 Task: Unmerge all cells from A1 to C10.
Action: Mouse moved to (61, 189)
Screenshot: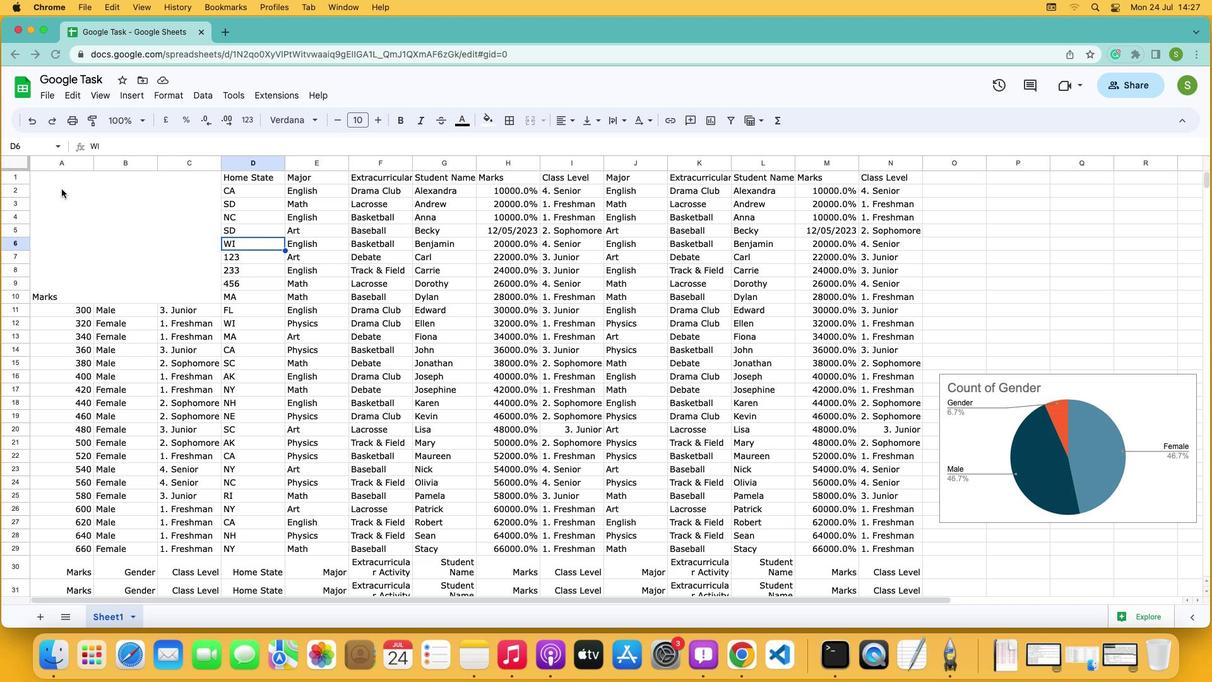 
Action: Mouse pressed left at (61, 189)
Screenshot: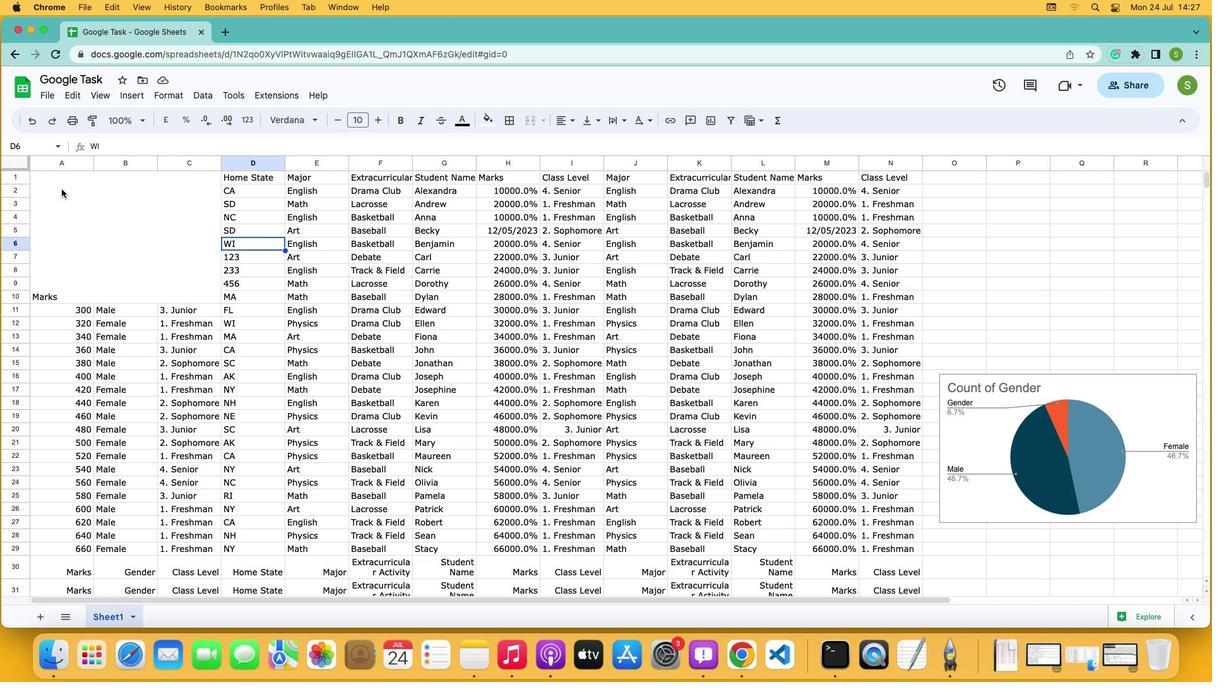 
Action: Mouse moved to (36, 175)
Screenshot: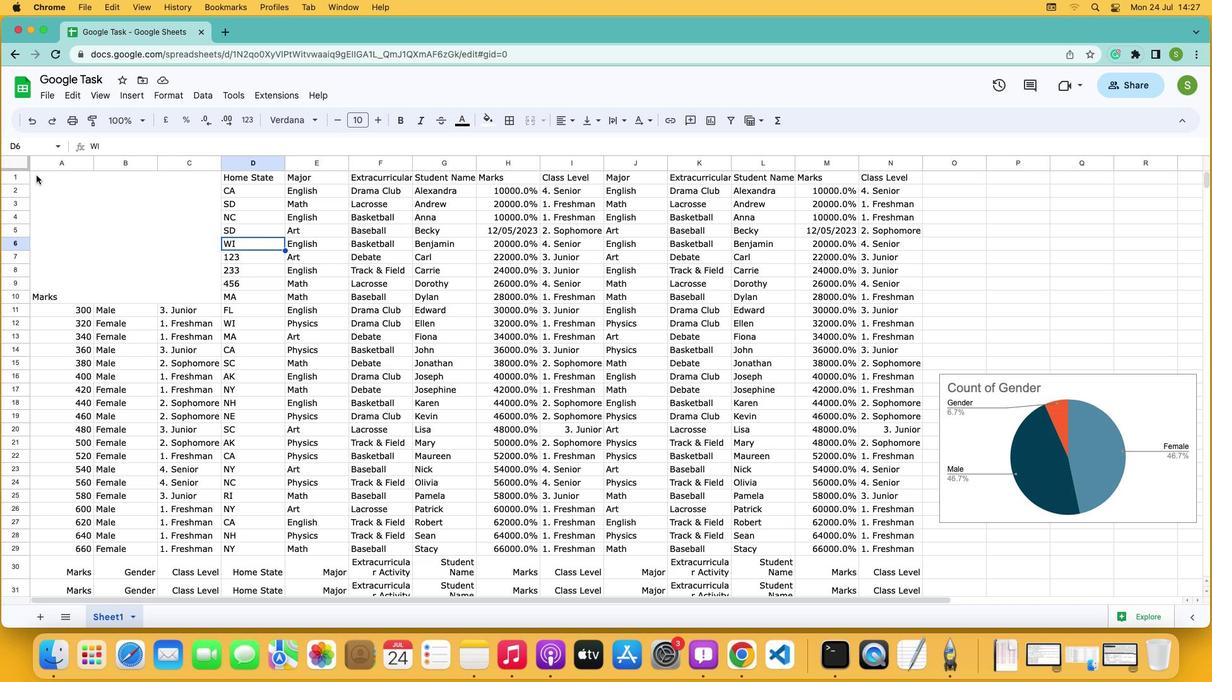 
Action: Mouse pressed left at (36, 175)
Screenshot: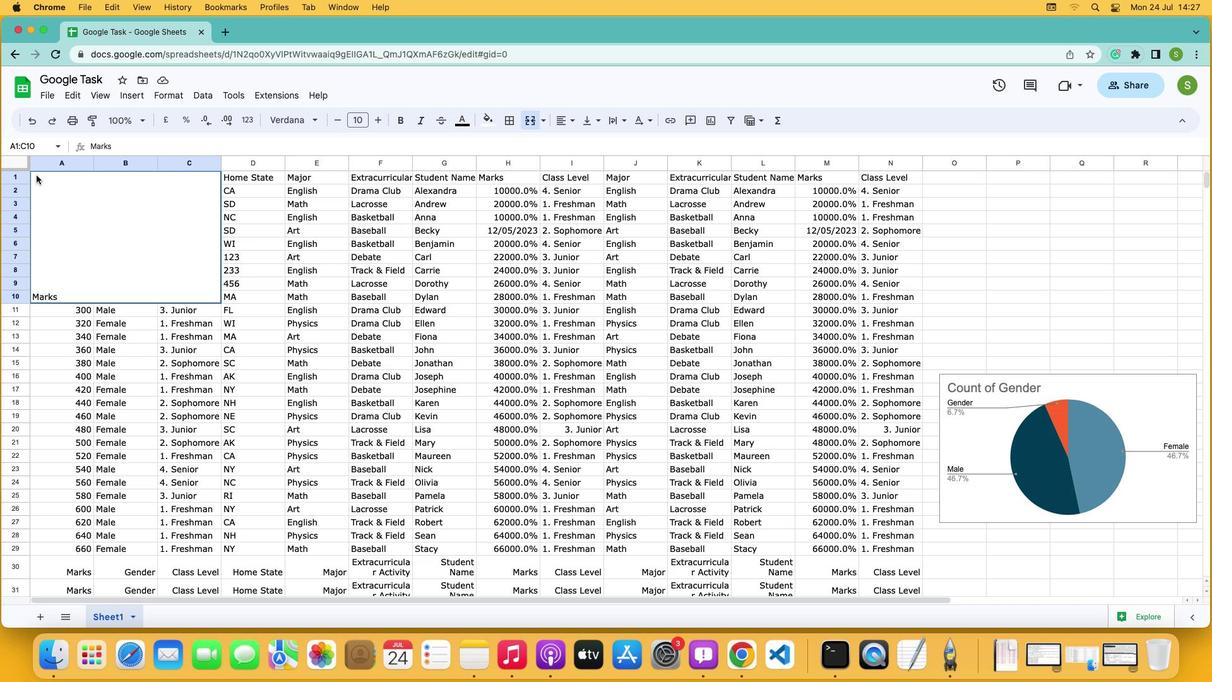
Action: Mouse moved to (546, 120)
Screenshot: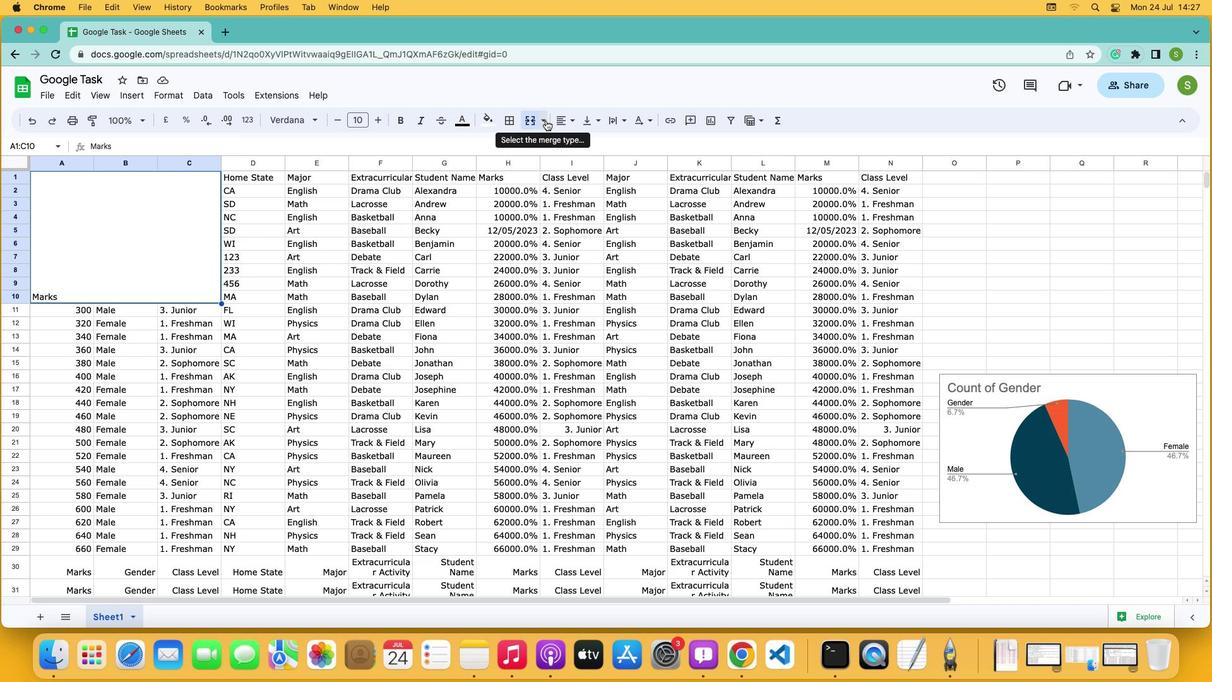 
Action: Mouse pressed left at (546, 120)
Screenshot: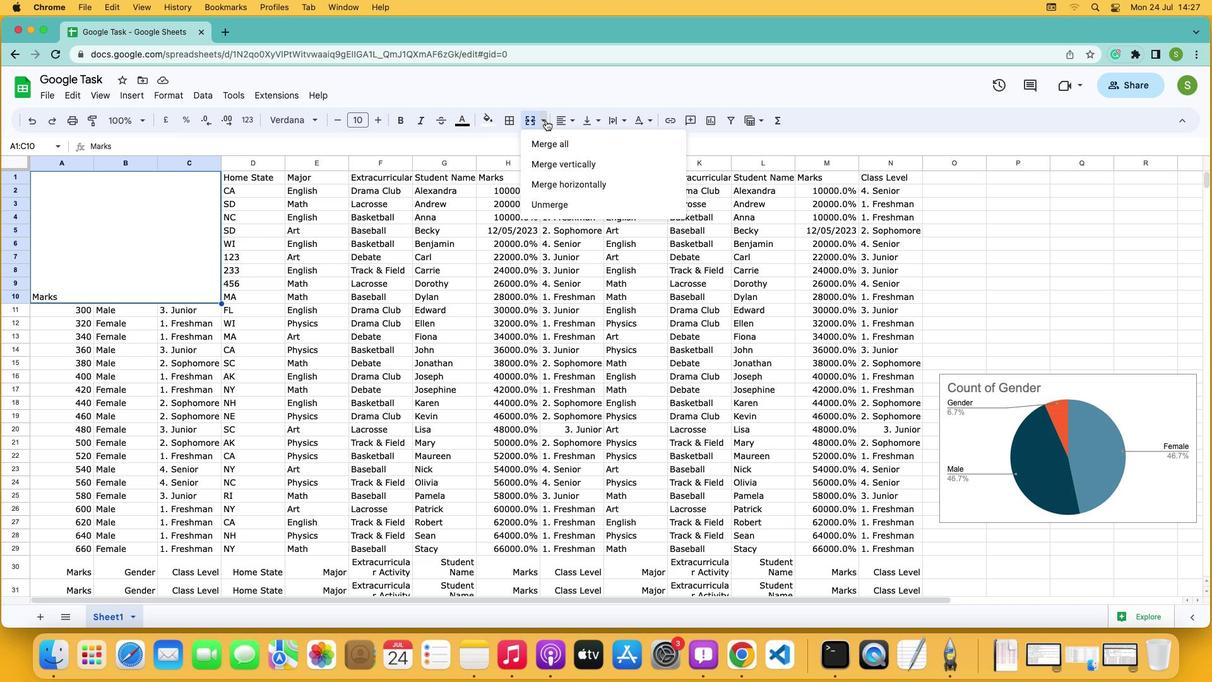 
Action: Mouse moved to (545, 203)
Screenshot: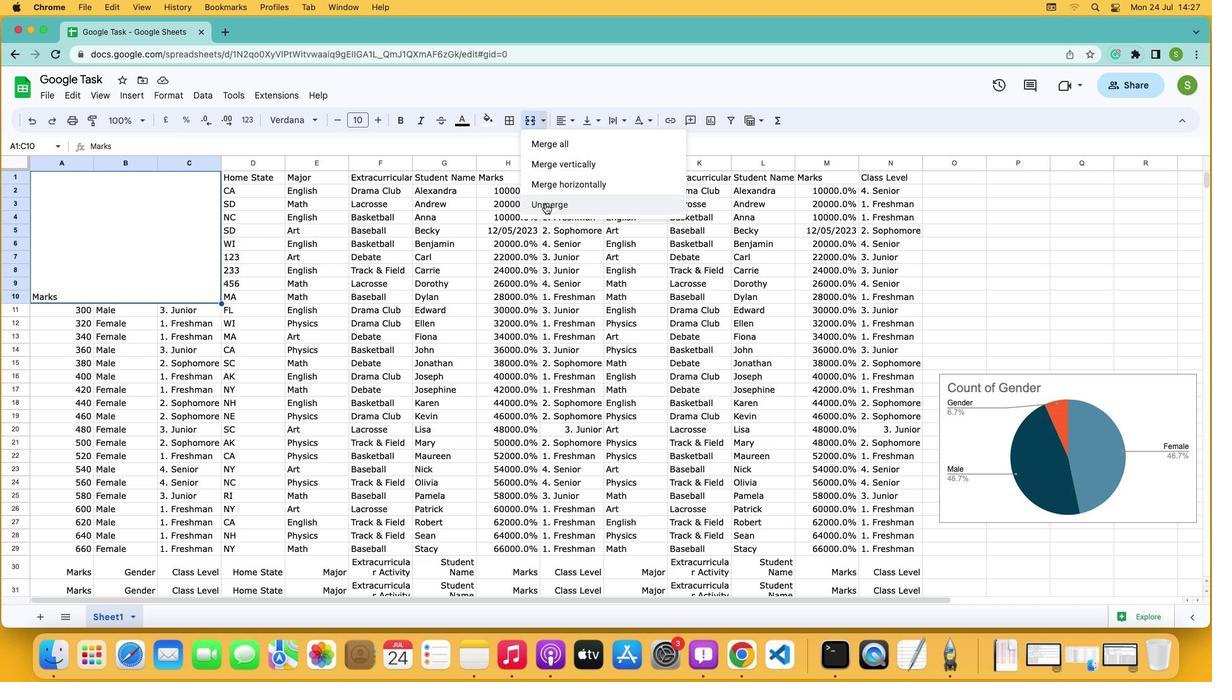 
Action: Mouse pressed left at (545, 203)
Screenshot: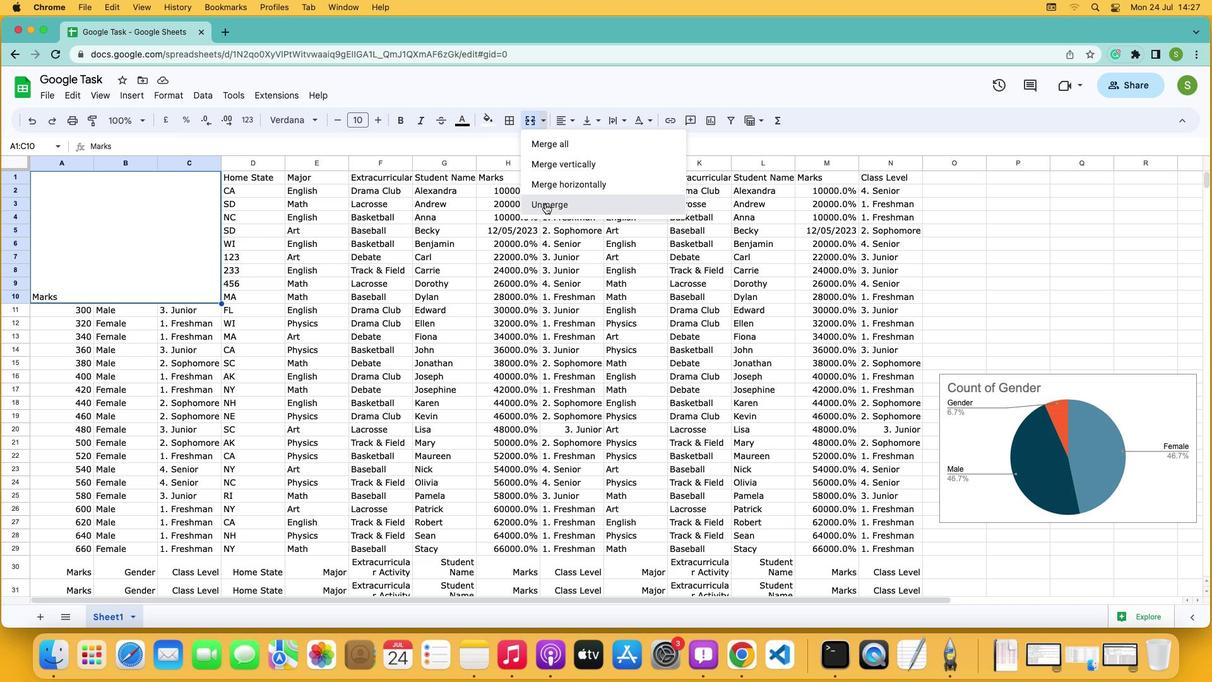 
